Task: Open Outlook and navigate to Mail settings in the Options menu.
Action: Mouse moved to (37, 24)
Screenshot: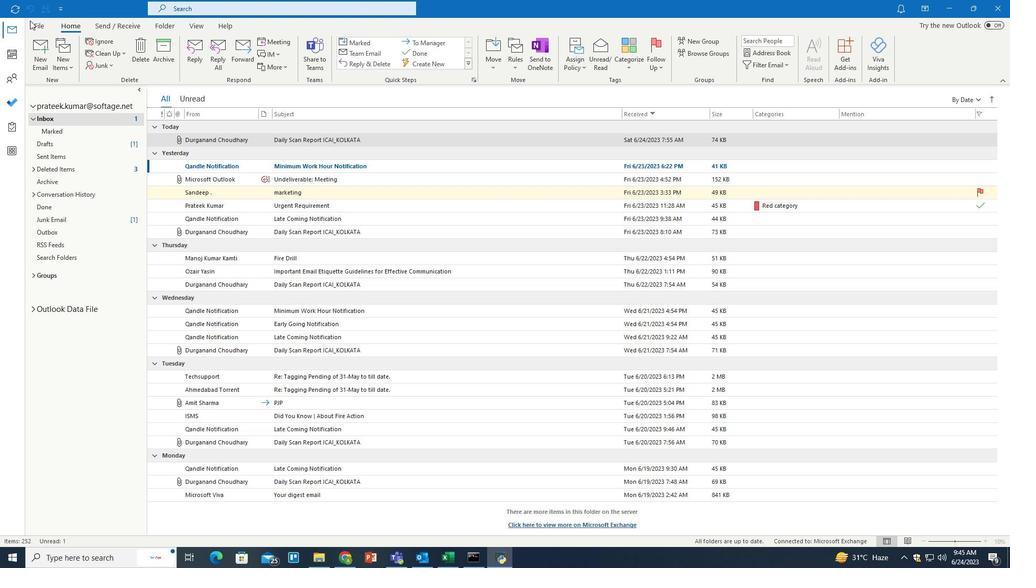 
Action: Mouse pressed left at (37, 24)
Screenshot: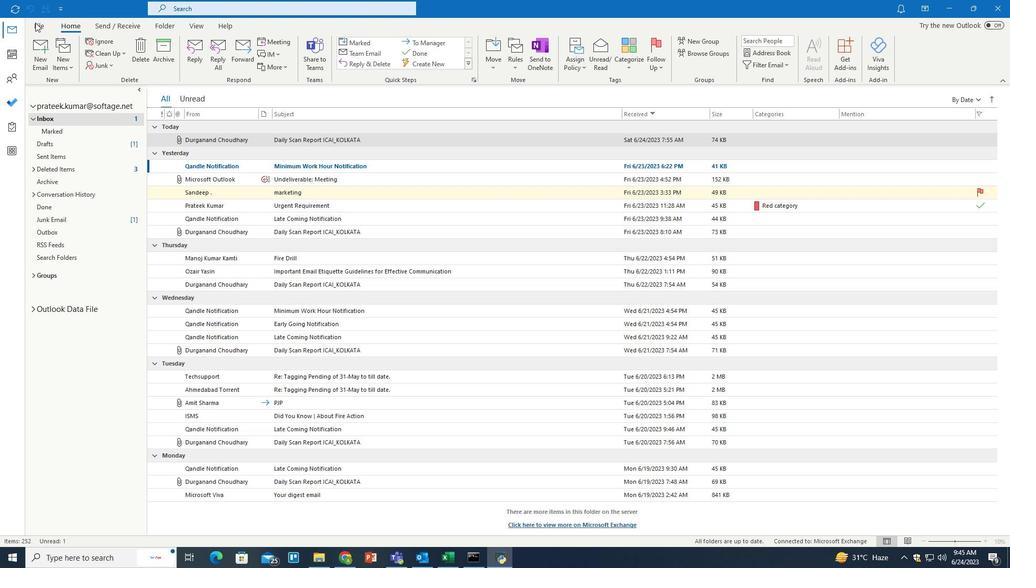 
Action: Mouse pressed left at (37, 24)
Screenshot: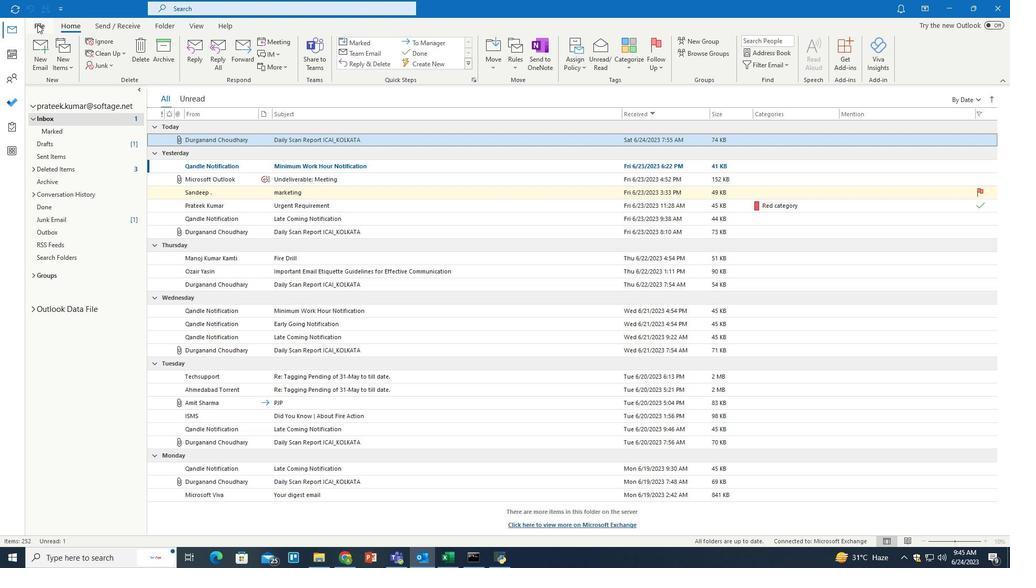 
Action: Mouse moved to (37, 506)
Screenshot: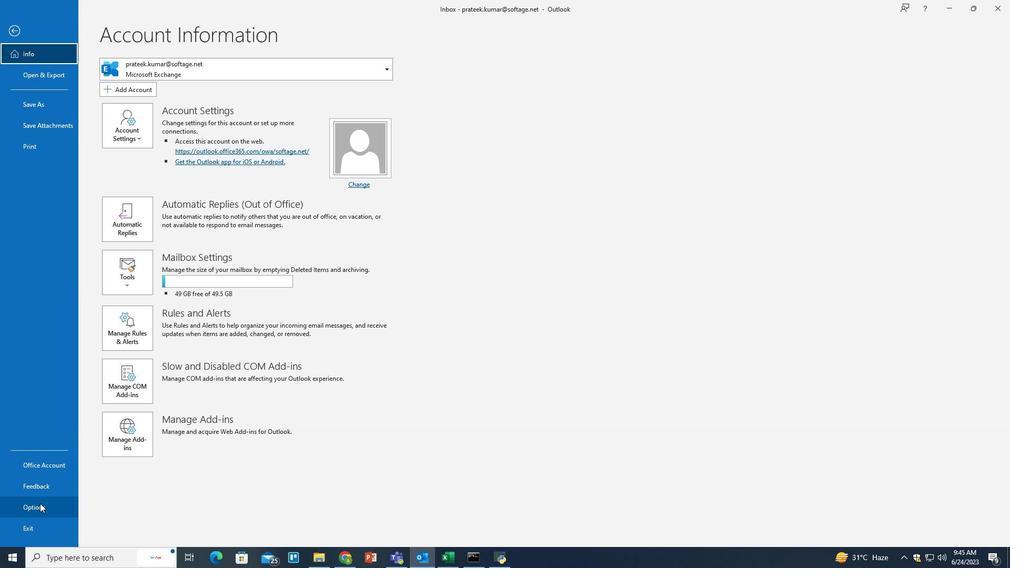 
Action: Mouse pressed left at (37, 506)
Screenshot: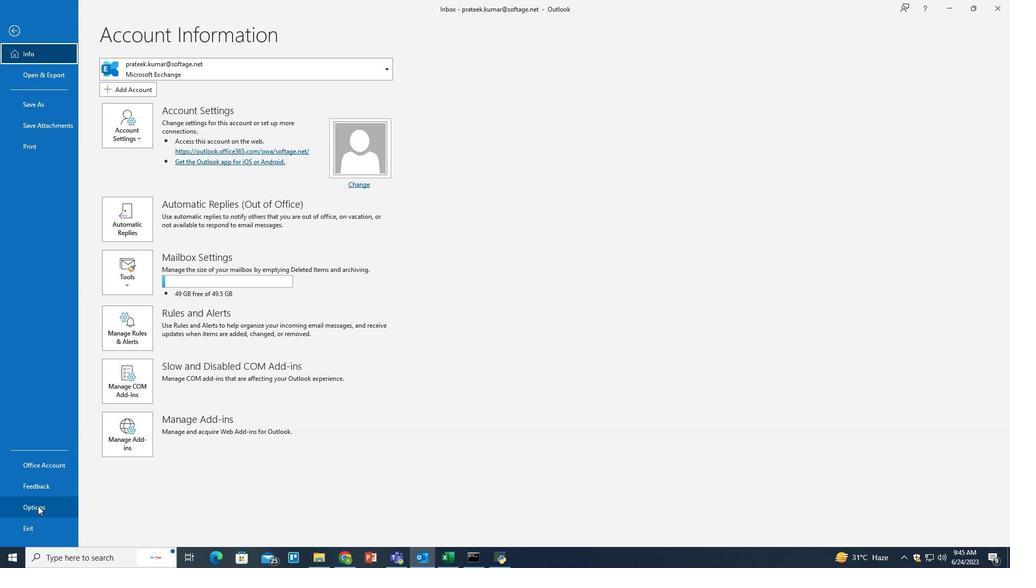 
Action: Mouse moved to (325, 131)
Screenshot: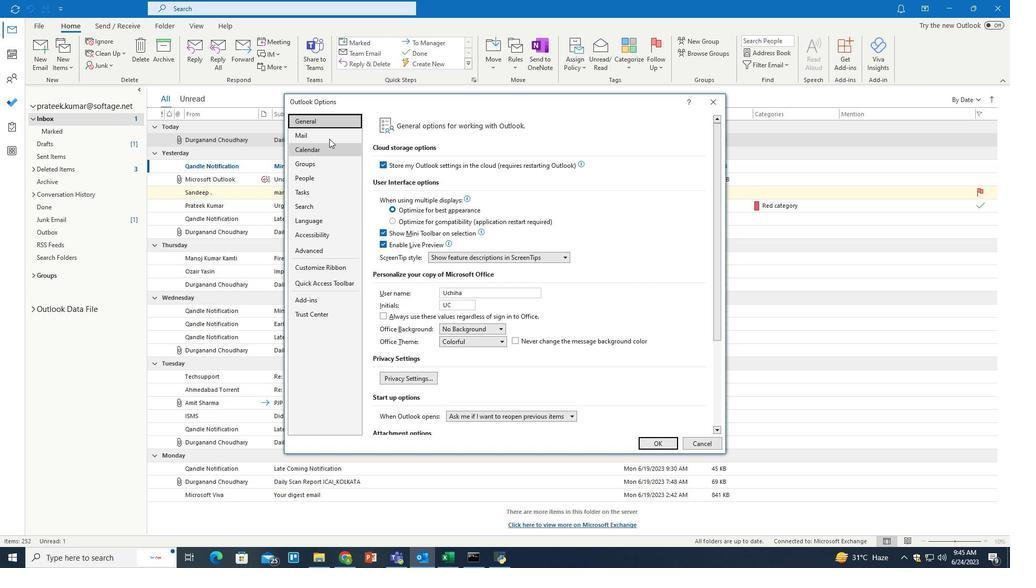 
Action: Mouse pressed left at (325, 131)
Screenshot: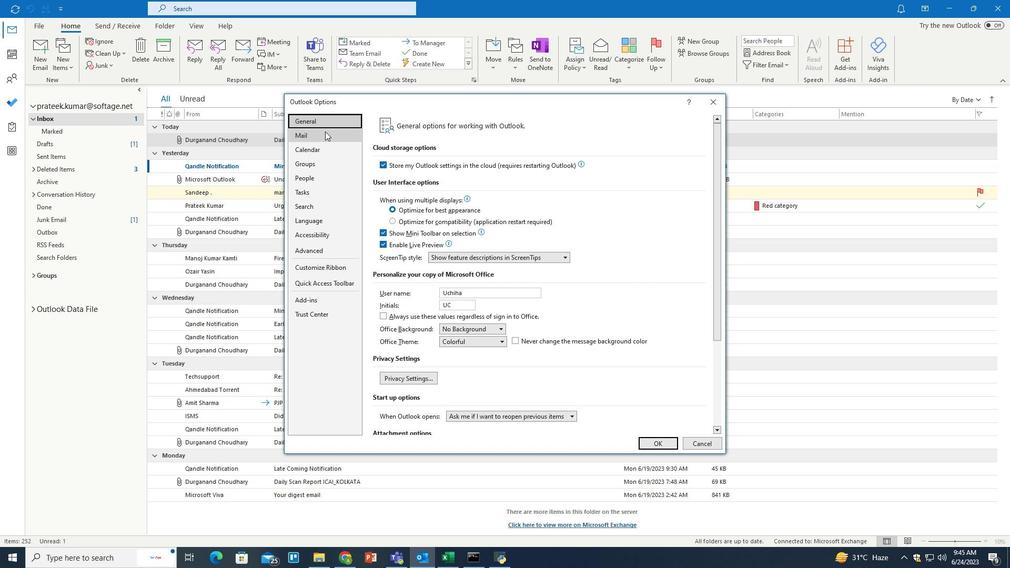 
Action: Mouse moved to (405, 204)
Screenshot: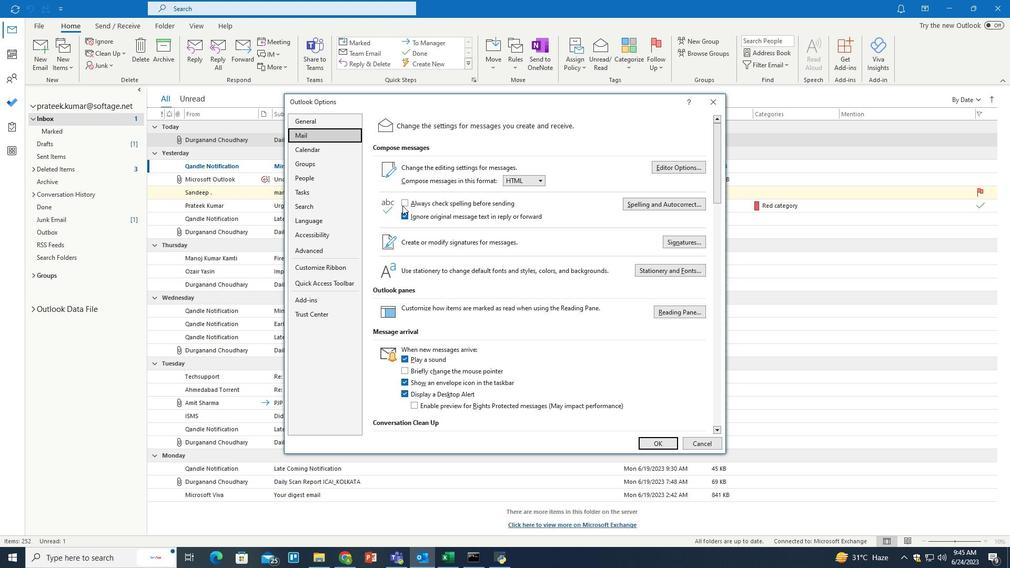 
Action: Mouse pressed left at (405, 204)
Screenshot: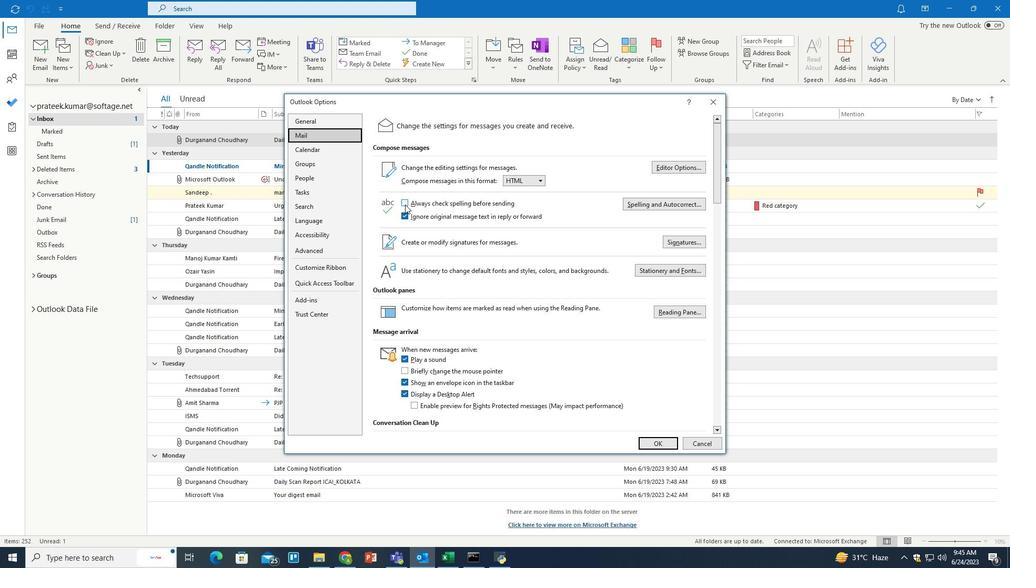 
Action: Mouse moved to (406, 204)
Screenshot: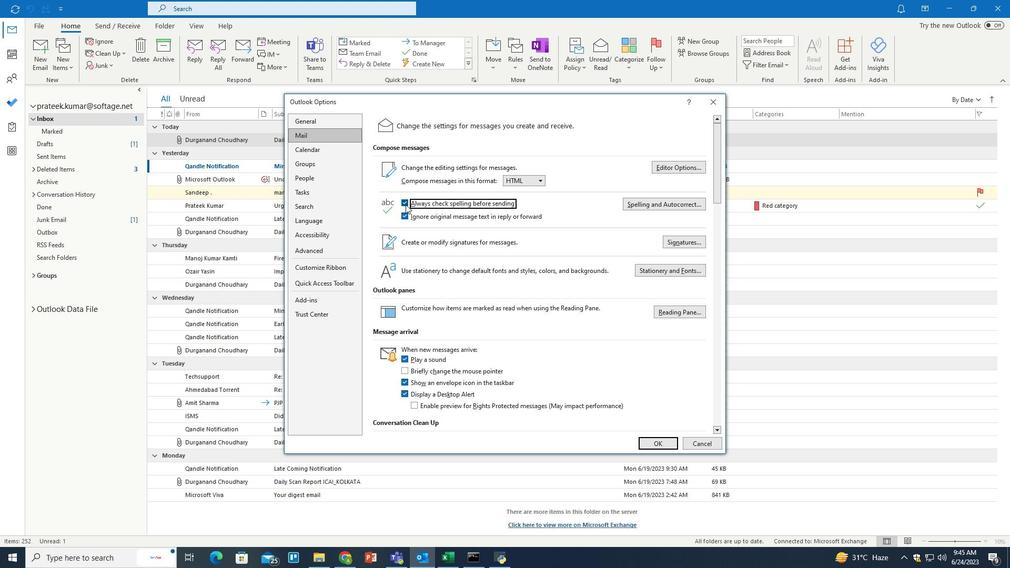 
